 Task: Add the product "Cottonelle Fresh Care Adult Wet Wipes Flushable (42 ct)" to cart from the store "DashMart".
Action: Mouse pressed left at (44, 87)
Screenshot: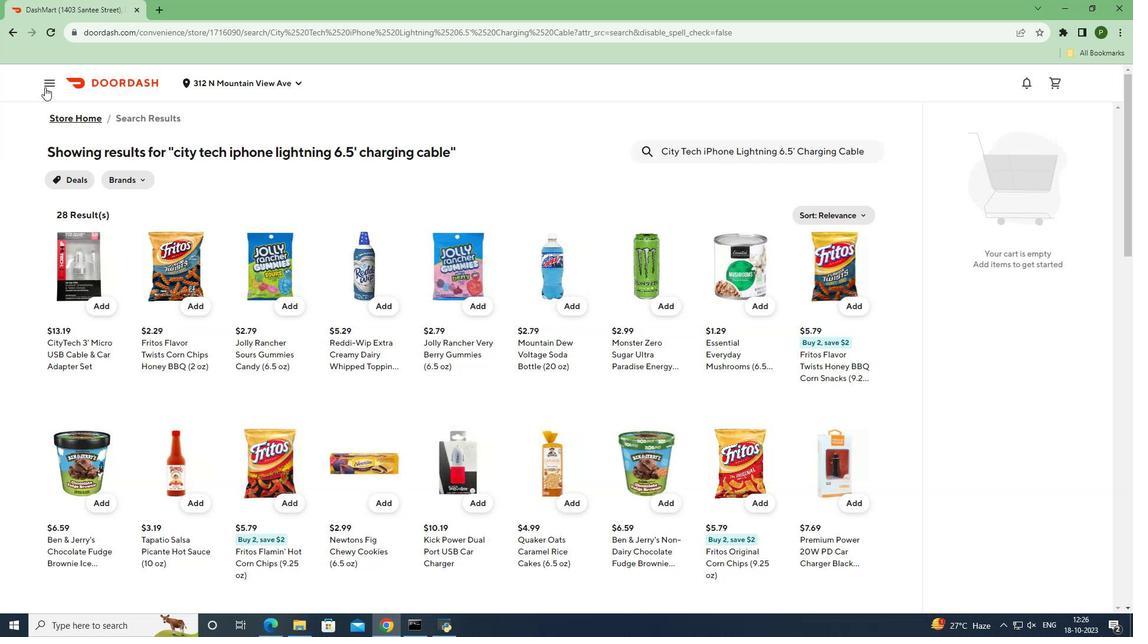 
Action: Mouse moved to (48, 173)
Screenshot: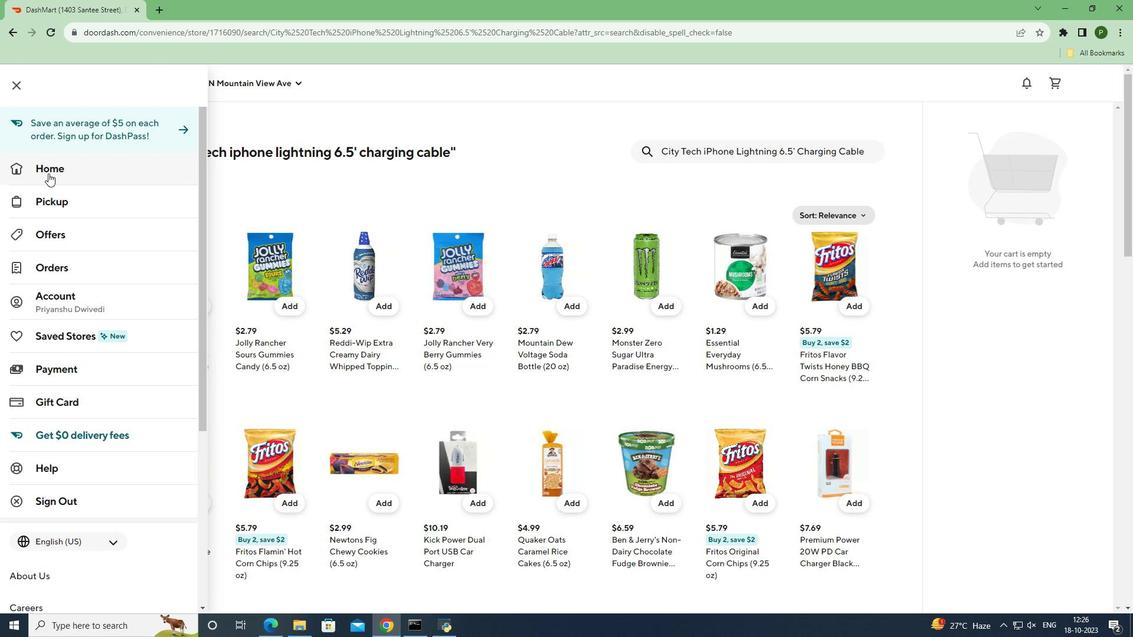 
Action: Mouse pressed left at (48, 173)
Screenshot: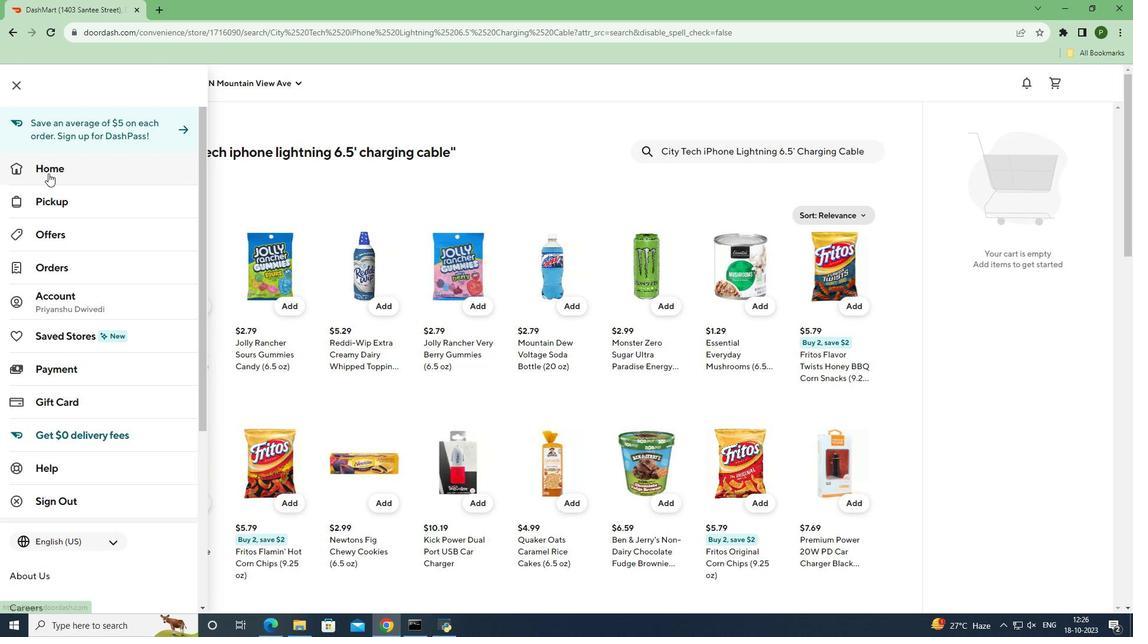 
Action: Mouse moved to (898, 123)
Screenshot: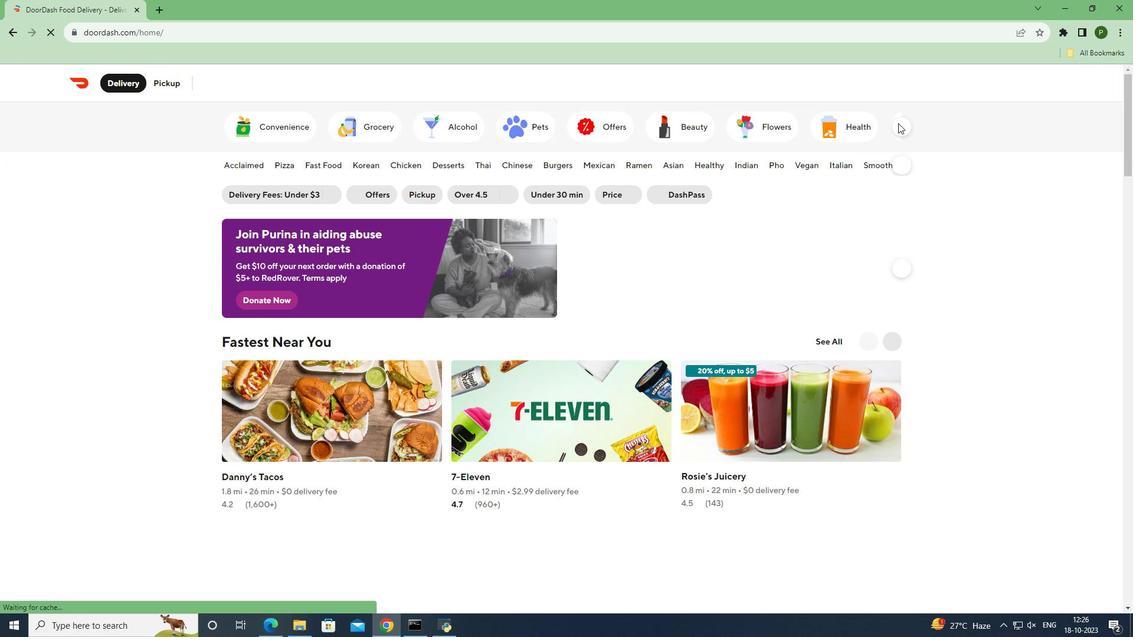 
Action: Mouse pressed left at (898, 123)
Screenshot: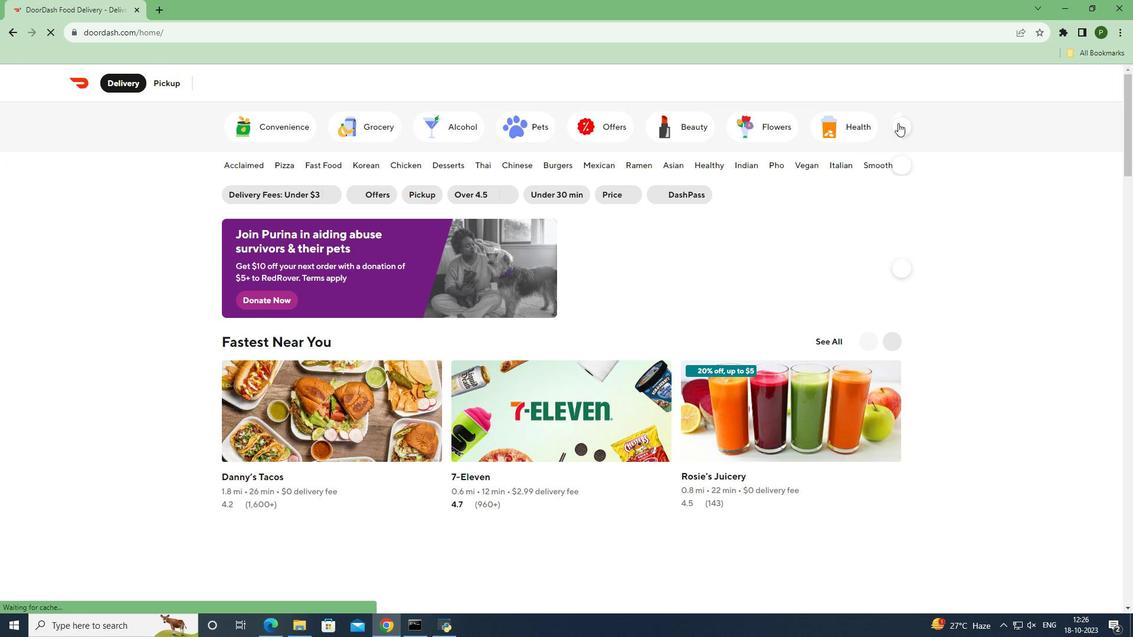 
Action: Mouse moved to (468, 123)
Screenshot: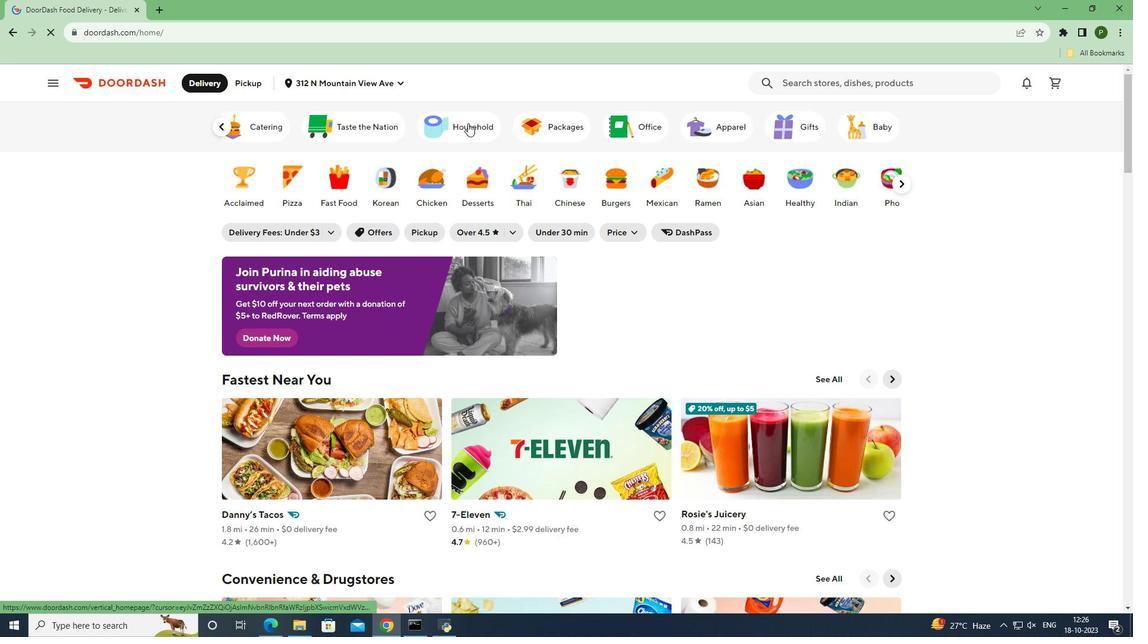 
Action: Mouse pressed left at (468, 123)
Screenshot: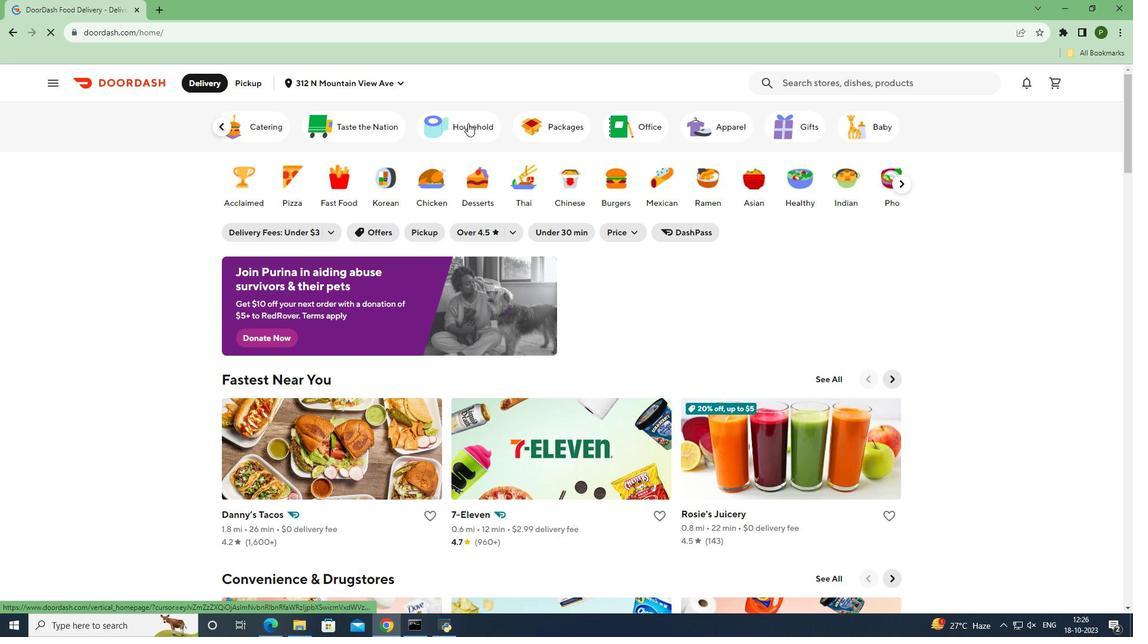 
Action: Mouse moved to (438, 262)
Screenshot: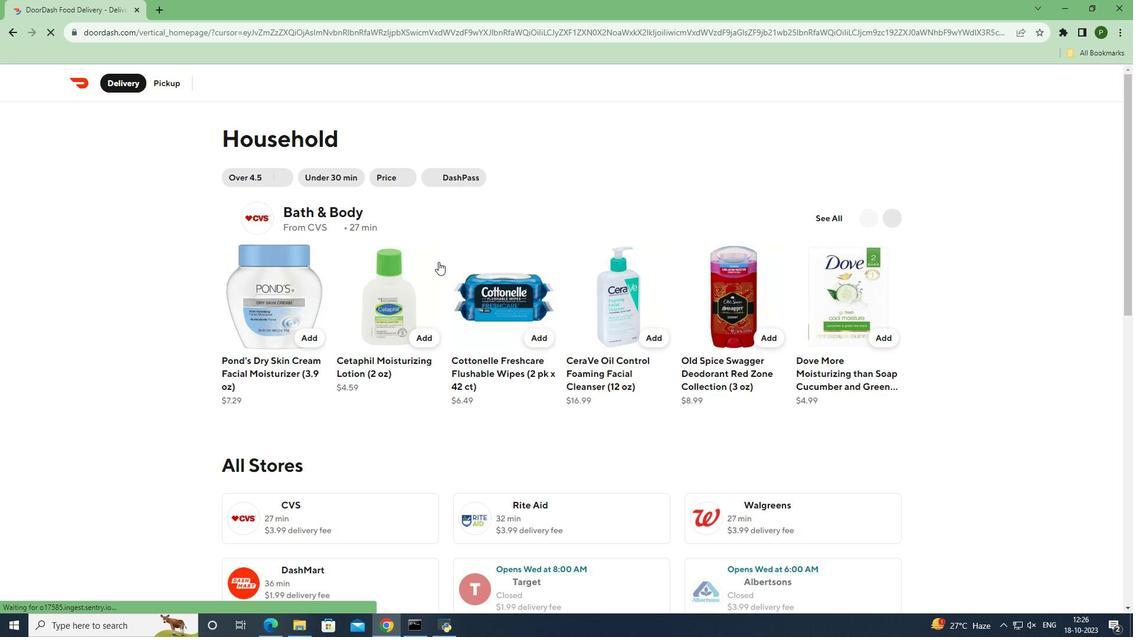 
Action: Mouse scrolled (438, 261) with delta (0, 0)
Screenshot: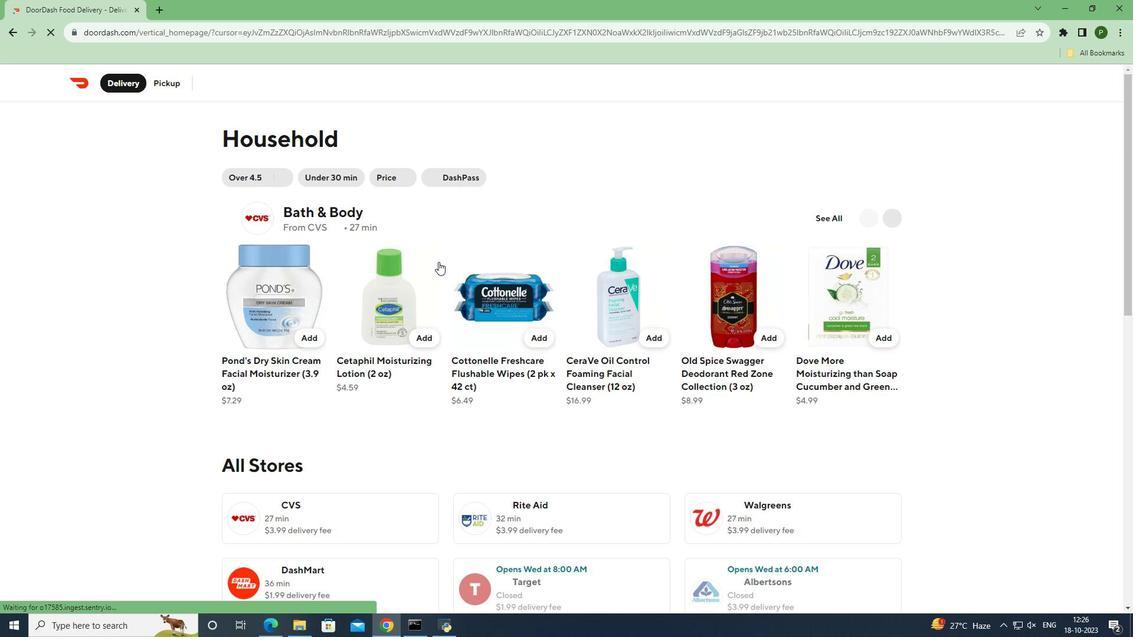 
Action: Mouse scrolled (438, 261) with delta (0, 0)
Screenshot: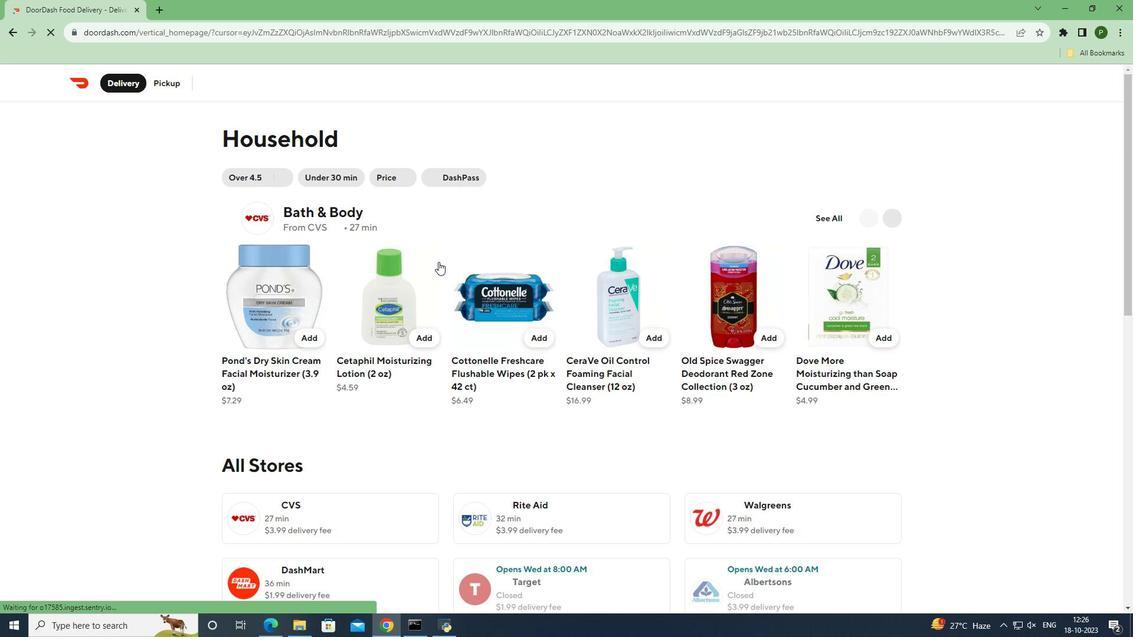 
Action: Mouse scrolled (438, 261) with delta (0, 0)
Screenshot: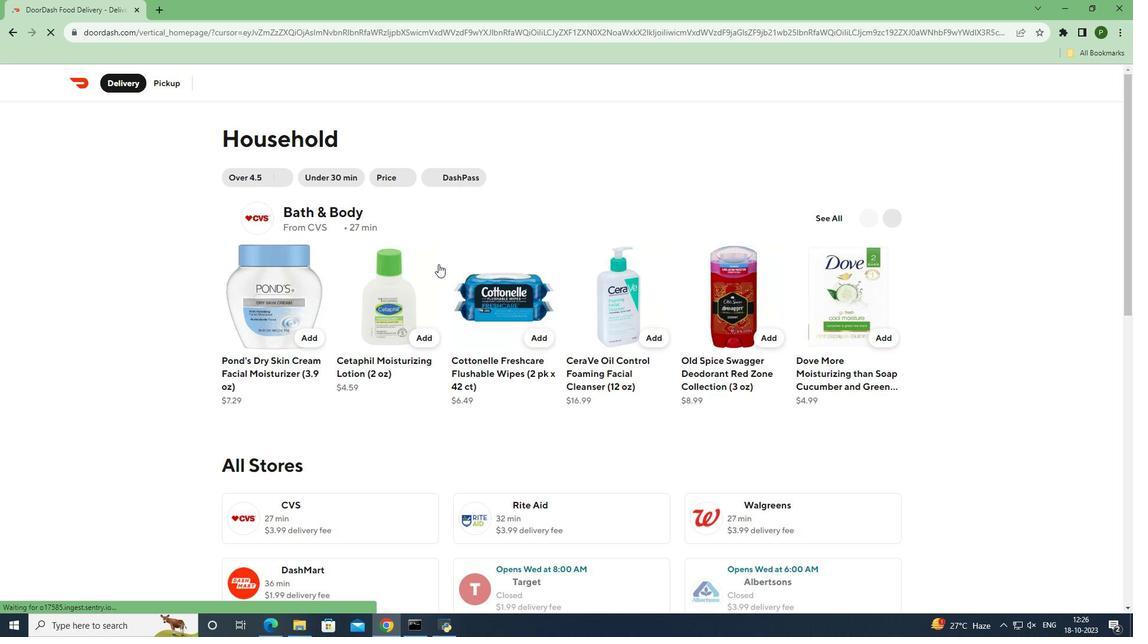 
Action: Mouse moved to (297, 571)
Screenshot: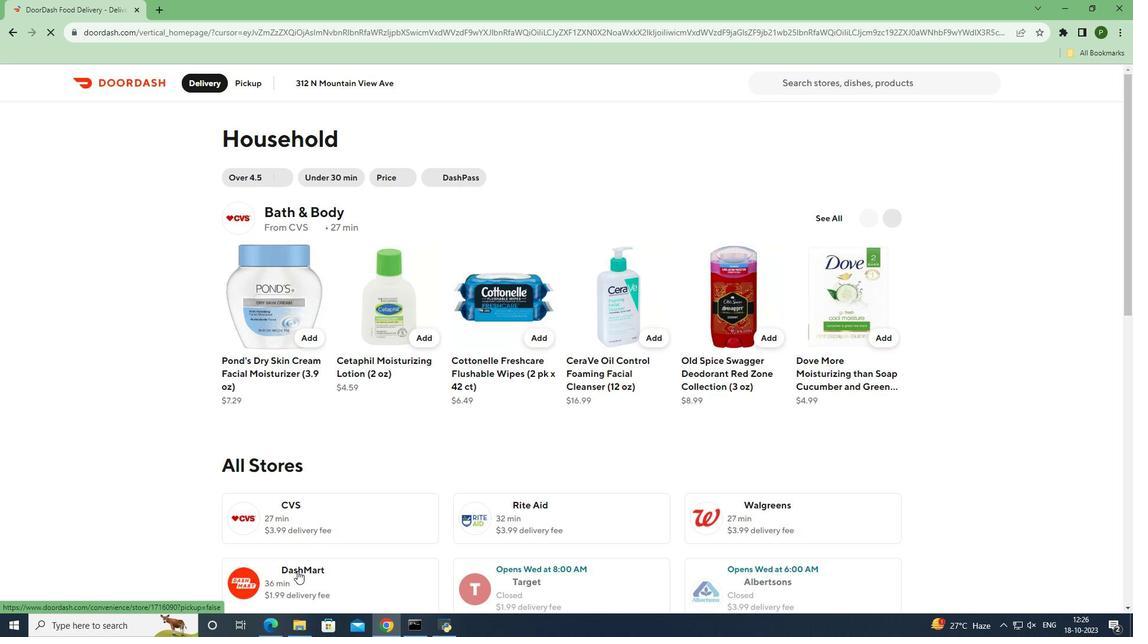 
Action: Mouse pressed left at (297, 571)
Screenshot: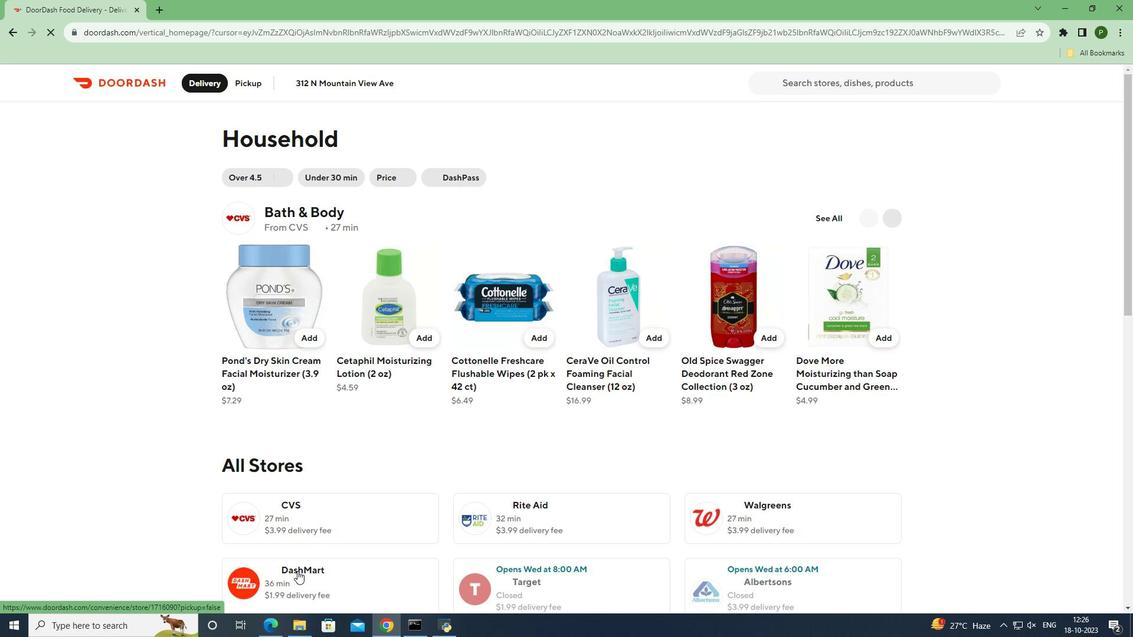 
Action: Mouse moved to (712, 185)
Screenshot: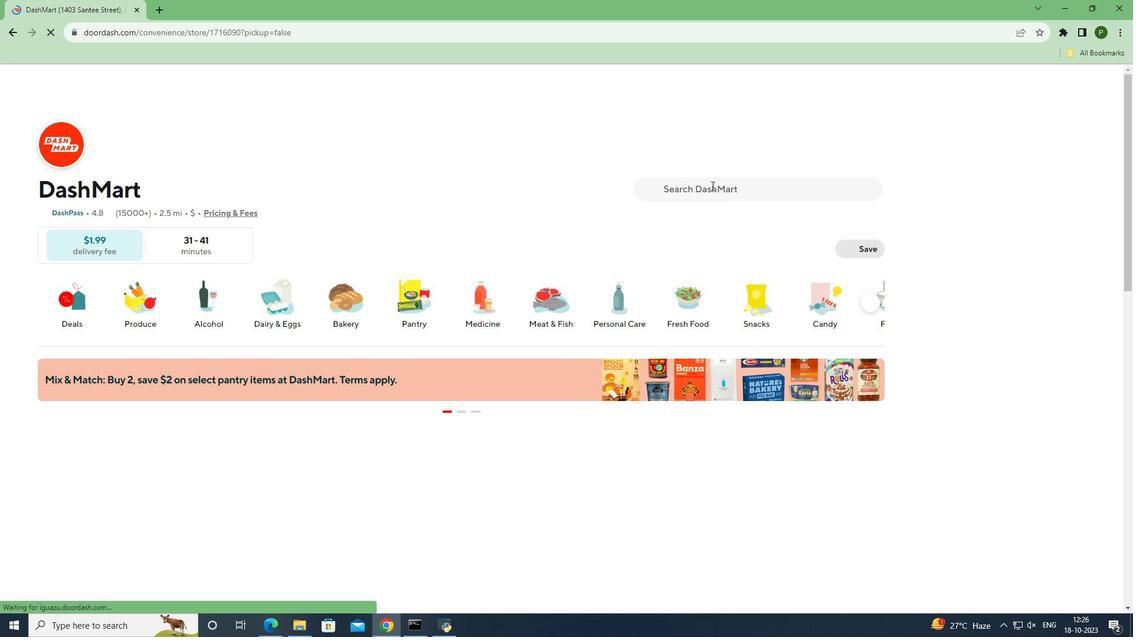
Action: Mouse pressed left at (712, 185)
Screenshot: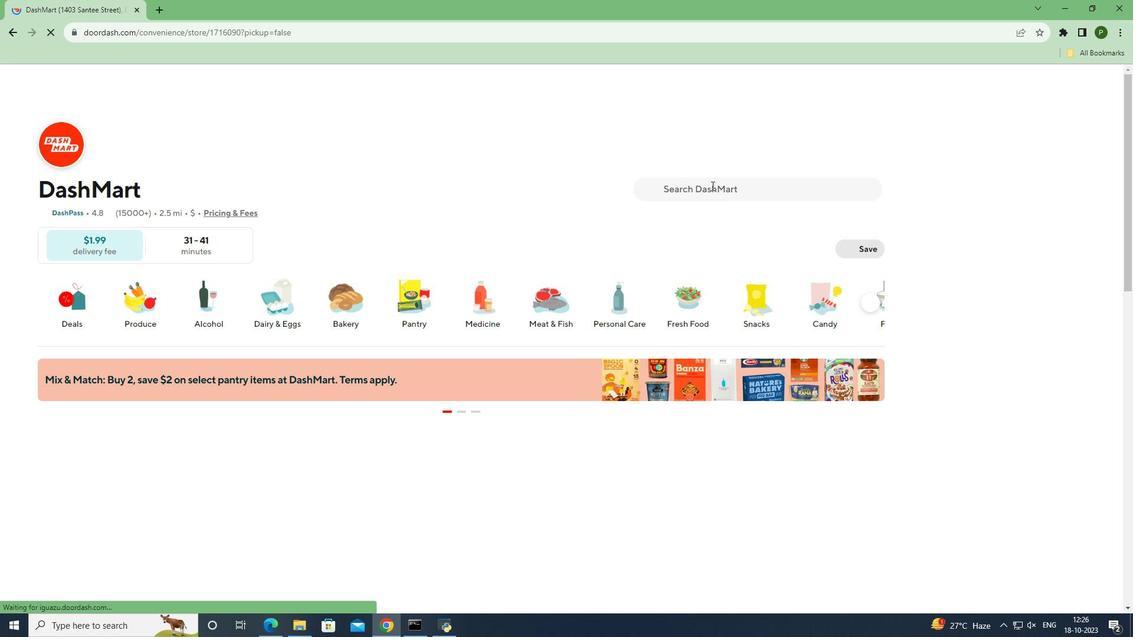 
Action: Key pressed <Key.caps_lock>C<Key.caps_lock>ottonelle<Key.space><Key.caps_lock>F<Key.caps_lock>resh<Key.space><Key.caps_lock>C<Key.caps_lock>are<Key.space><Key.caps_lock>A<Key.caps_lock>dult<Key.space><Key.caps_lock>W<Key.caps_lock>et<Key.space><Key.caps_lock>W<Key.caps_lock>ipes<Key.space><Key.caps_lock>F<Key.caps_lock>lushable<Key.space><Key.shift_r>(42<Key.space>ct<Key.shift_r>)
Screenshot: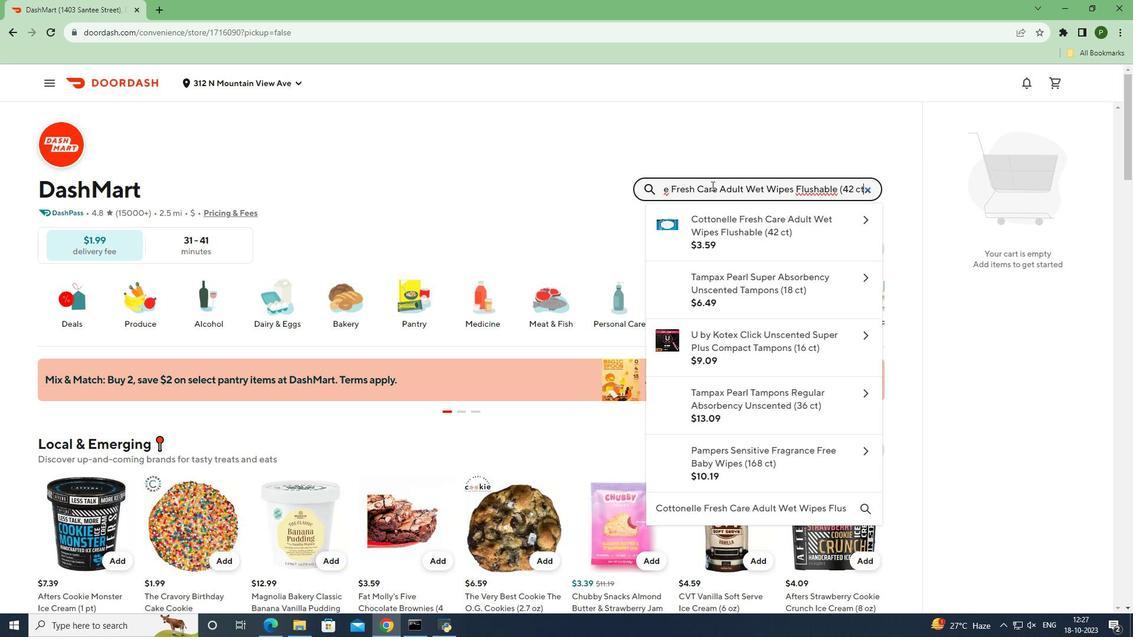 
Action: Mouse moved to (719, 223)
Screenshot: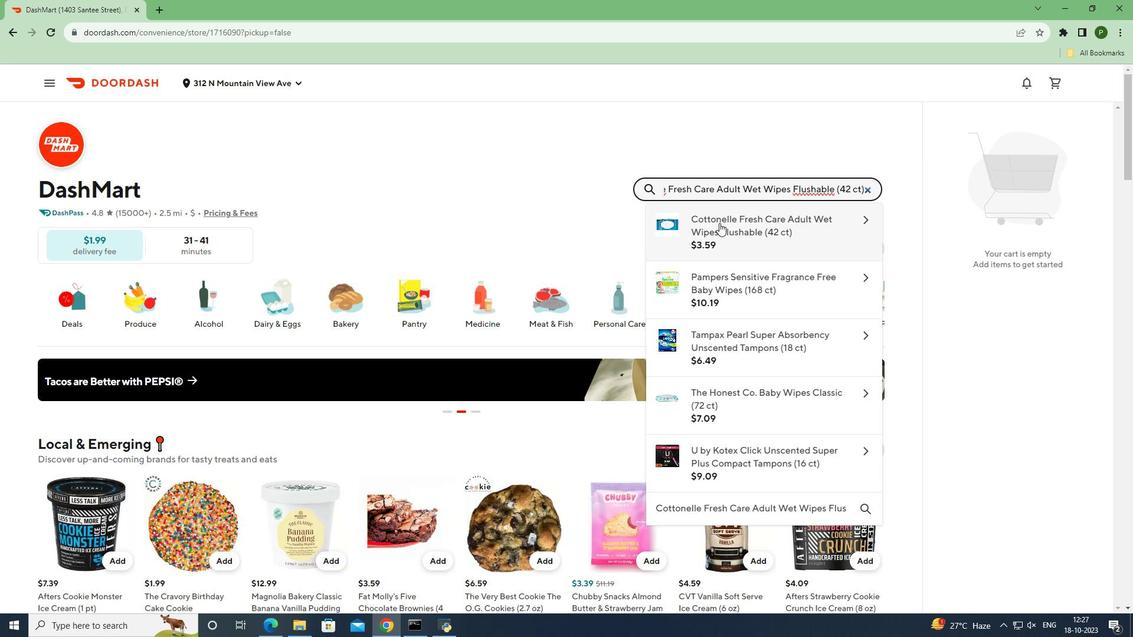 
Action: Mouse pressed left at (719, 223)
Screenshot: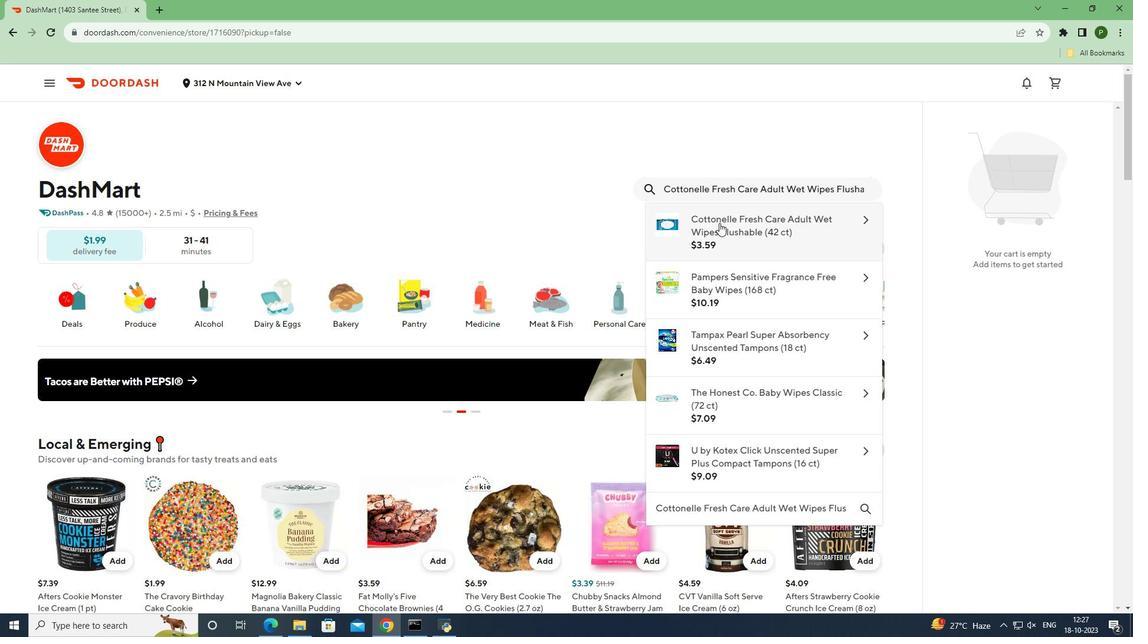 
Action: Mouse moved to (764, 578)
Screenshot: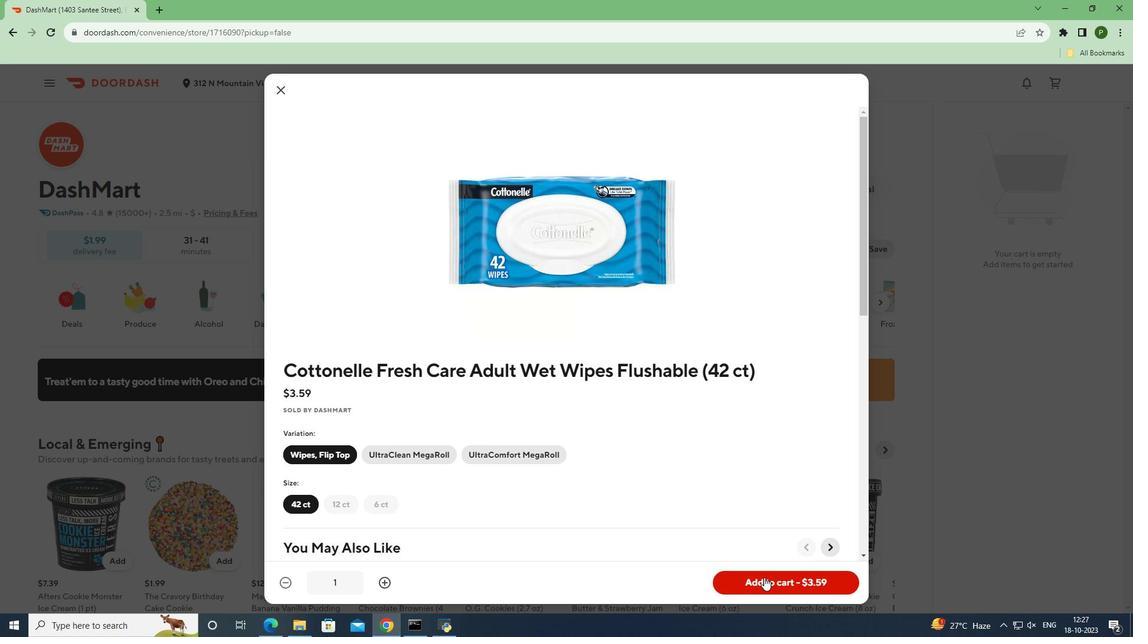 
Action: Mouse pressed left at (764, 578)
Screenshot: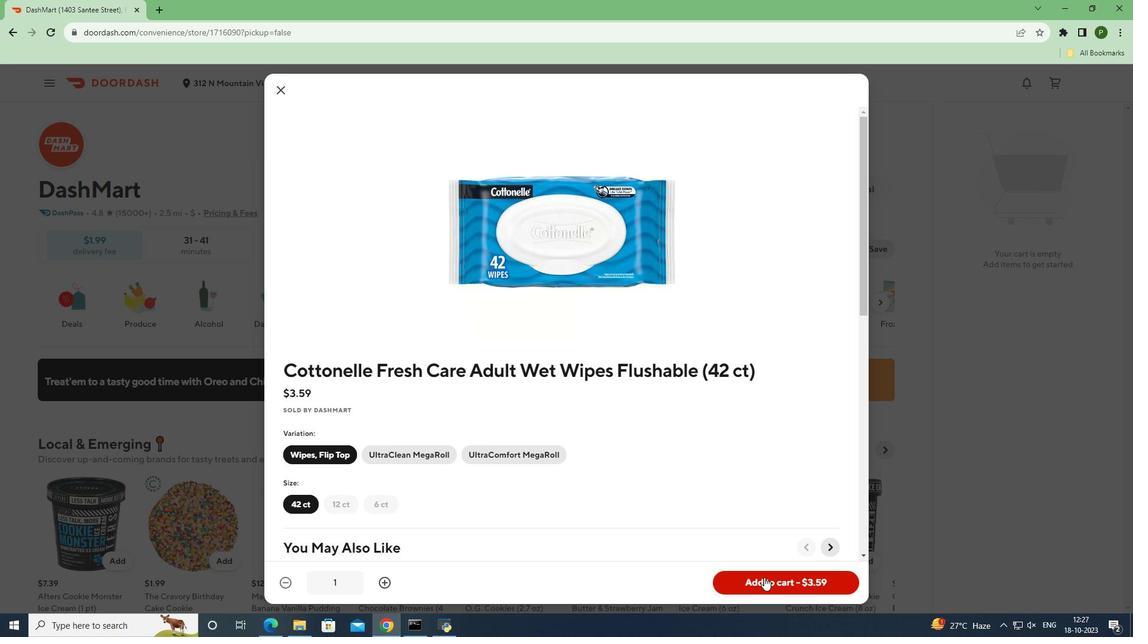 
Action: Mouse moved to (884, 502)
Screenshot: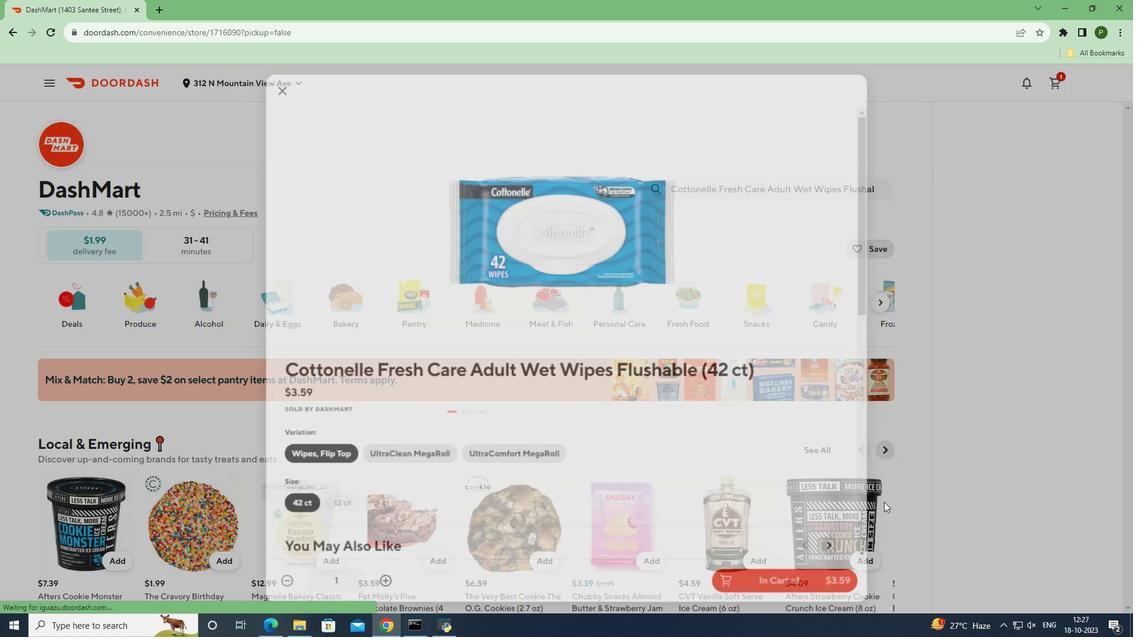 
